 Task: Add Mundaka Rose to the cart.
Action: Mouse moved to (859, 308)
Screenshot: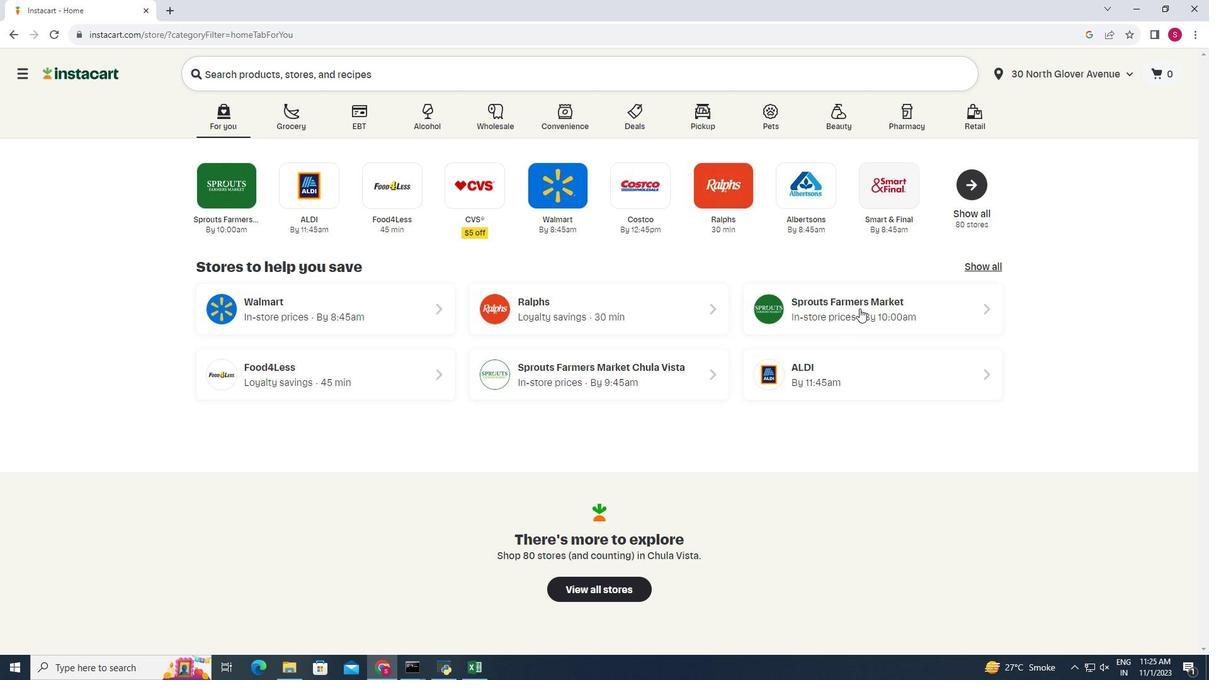 
Action: Mouse pressed left at (859, 308)
Screenshot: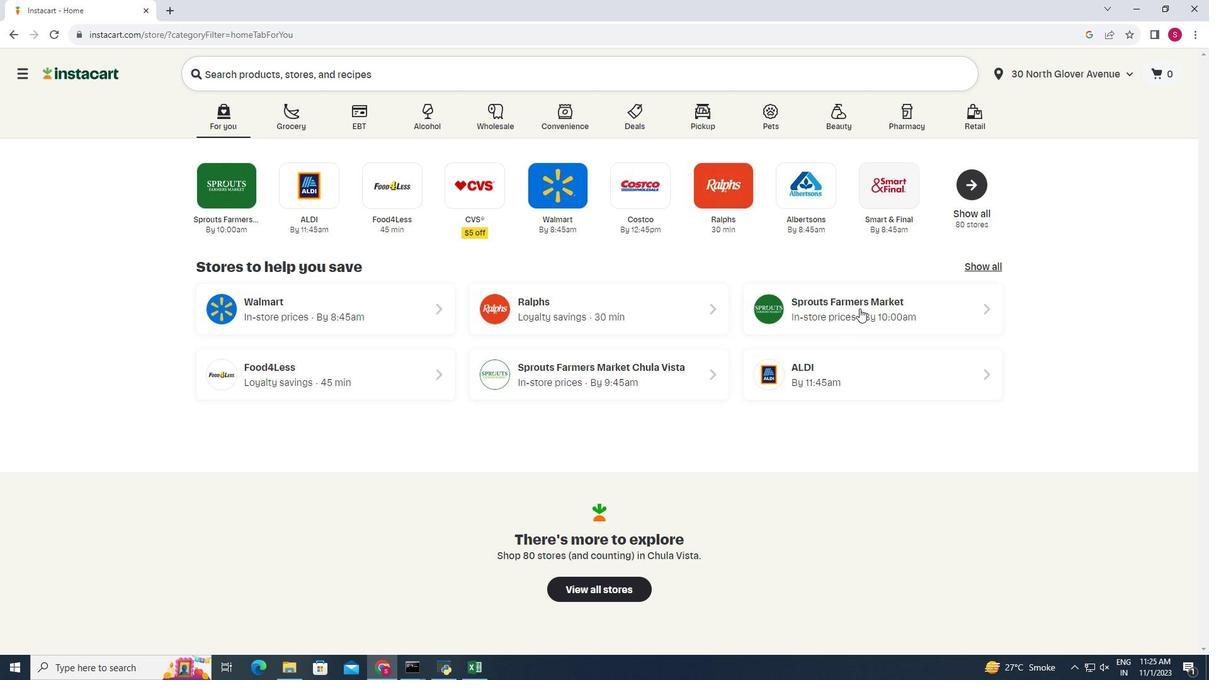 
Action: Mouse moved to (57, 602)
Screenshot: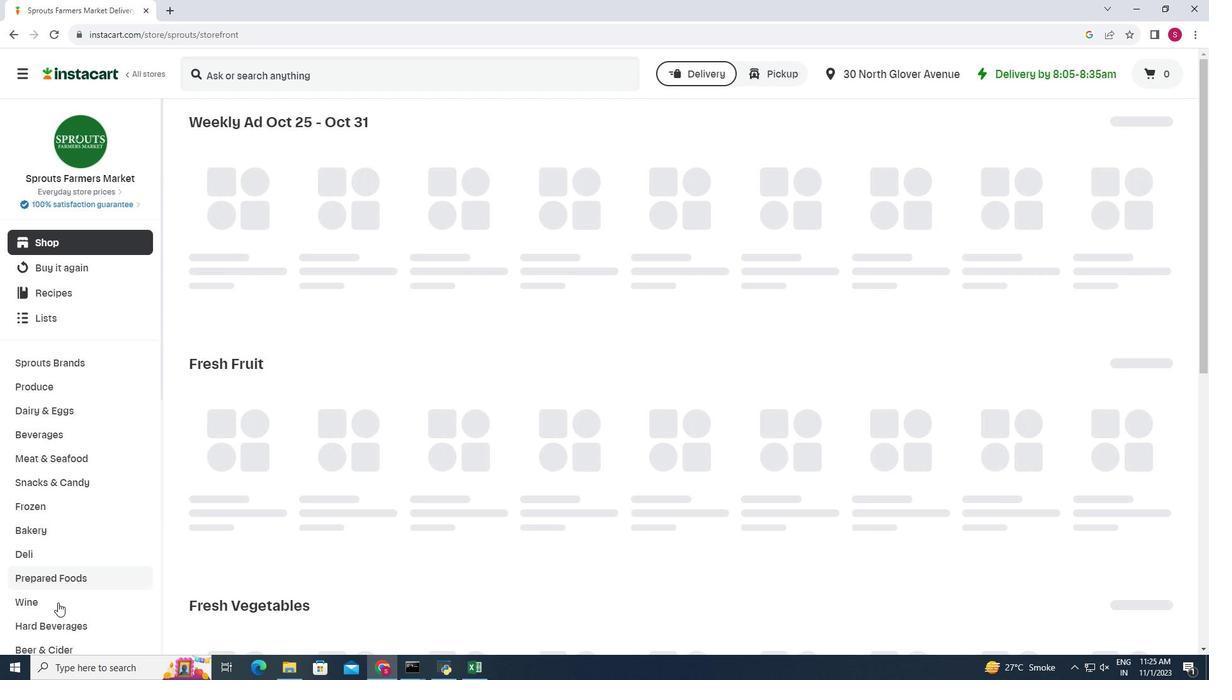 
Action: Mouse pressed left at (57, 602)
Screenshot: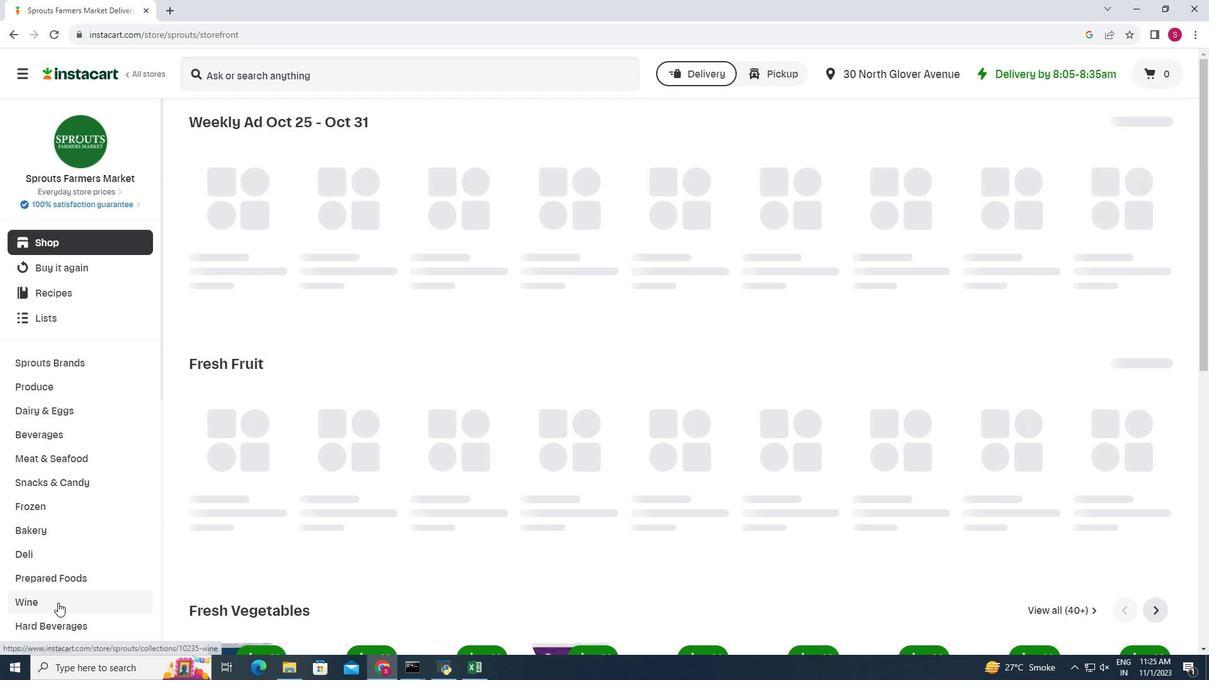 
Action: Mouse moved to (553, 154)
Screenshot: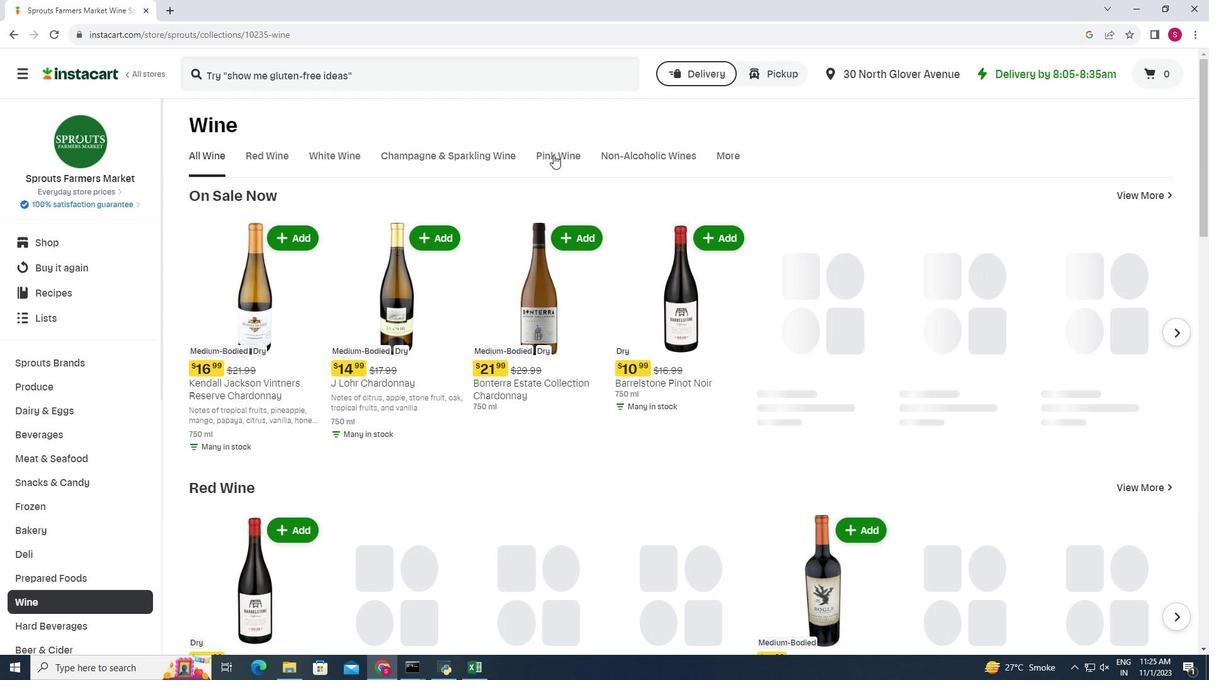 
Action: Mouse pressed left at (553, 154)
Screenshot: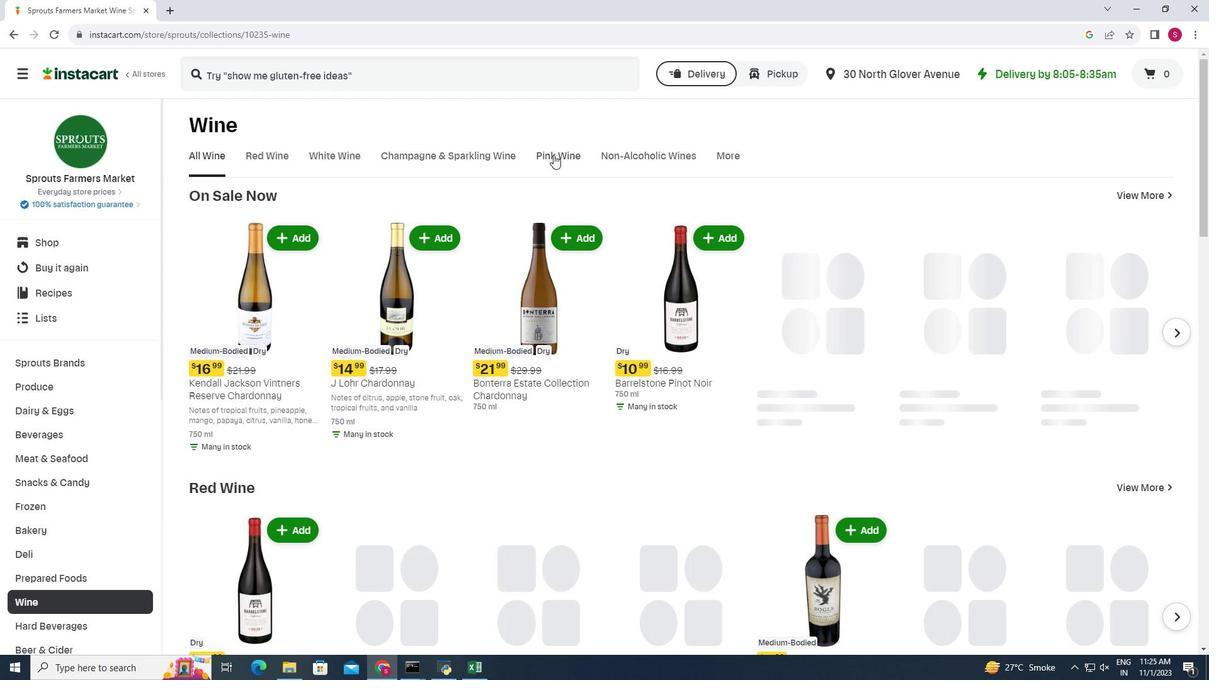 
Action: Mouse moved to (696, 261)
Screenshot: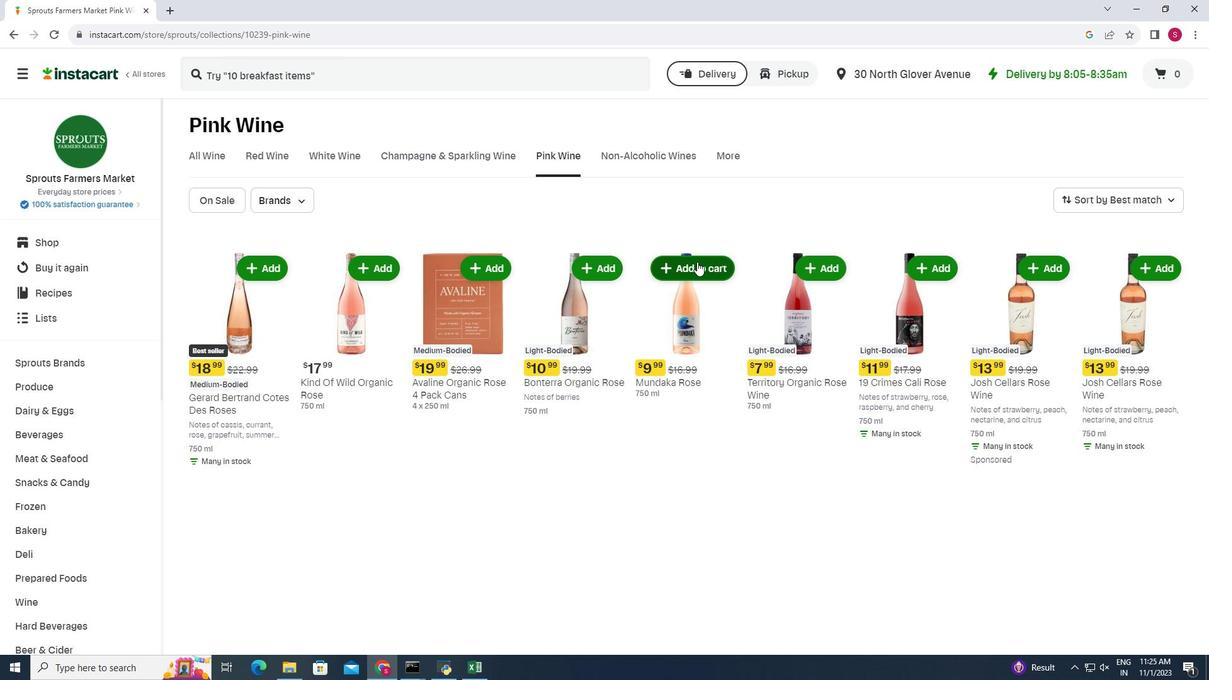 
Action: Mouse pressed left at (696, 261)
Screenshot: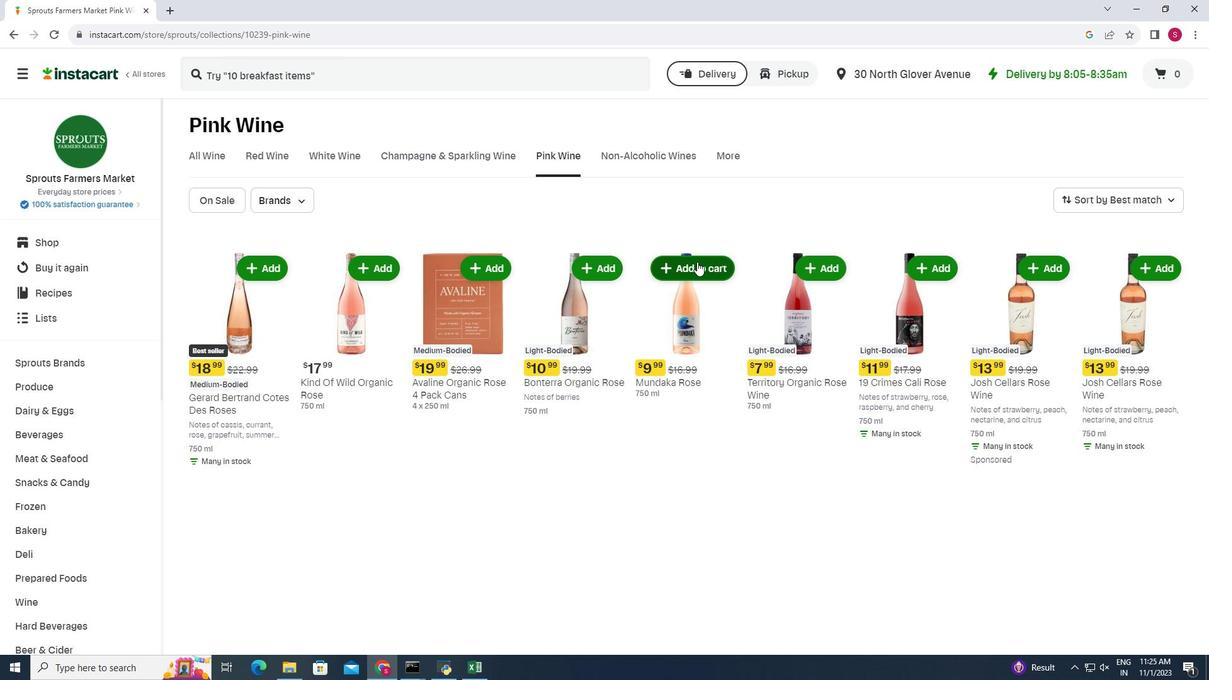 
Action: Mouse moved to (670, 226)
Screenshot: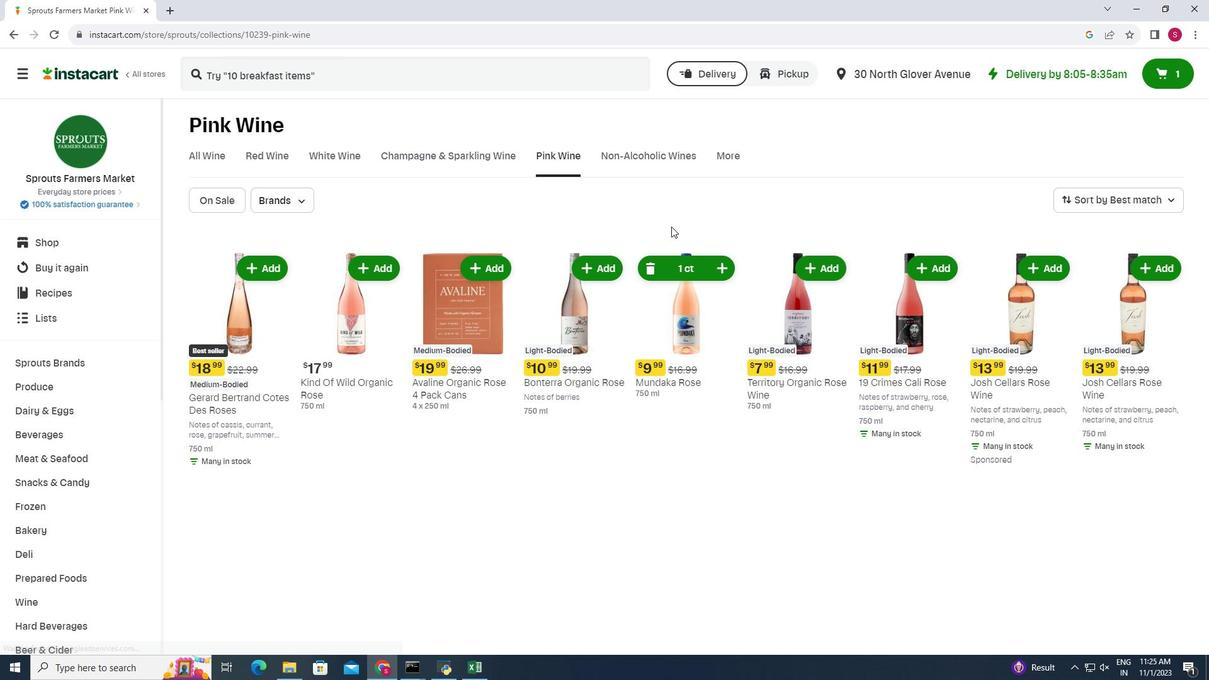 
